 Task: Select a schedule automation every first monday of the month at 11:00 AM.
Action: Mouse moved to (944, 73)
Screenshot: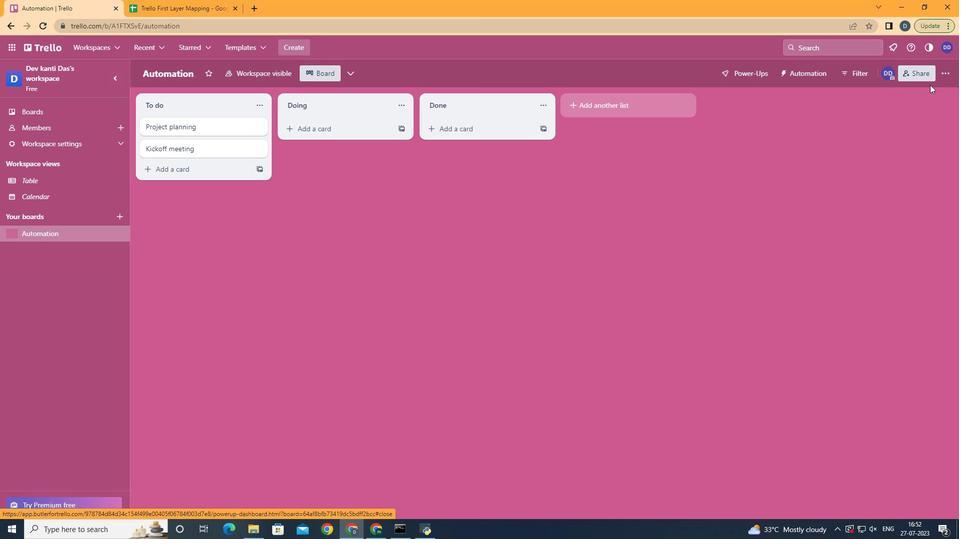 
Action: Mouse pressed left at (944, 73)
Screenshot: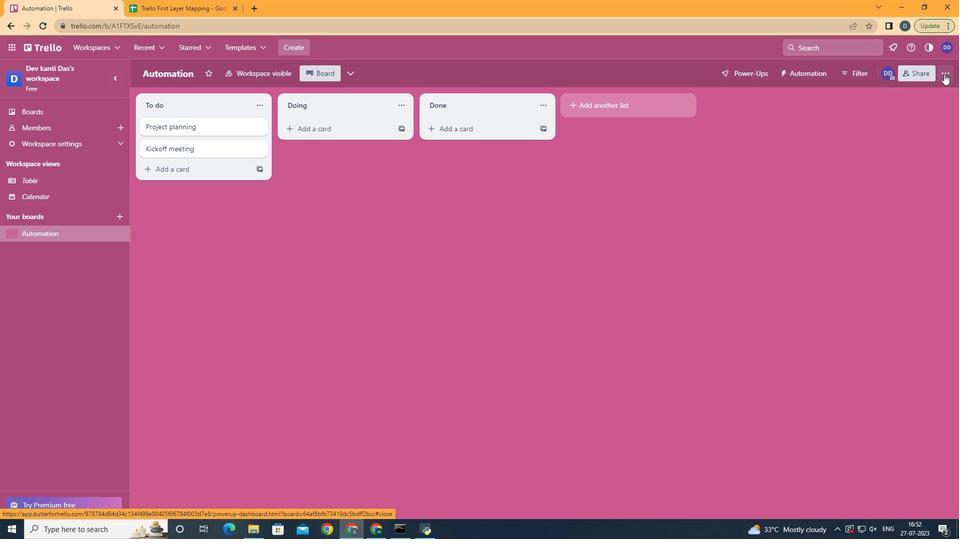 
Action: Mouse moved to (874, 210)
Screenshot: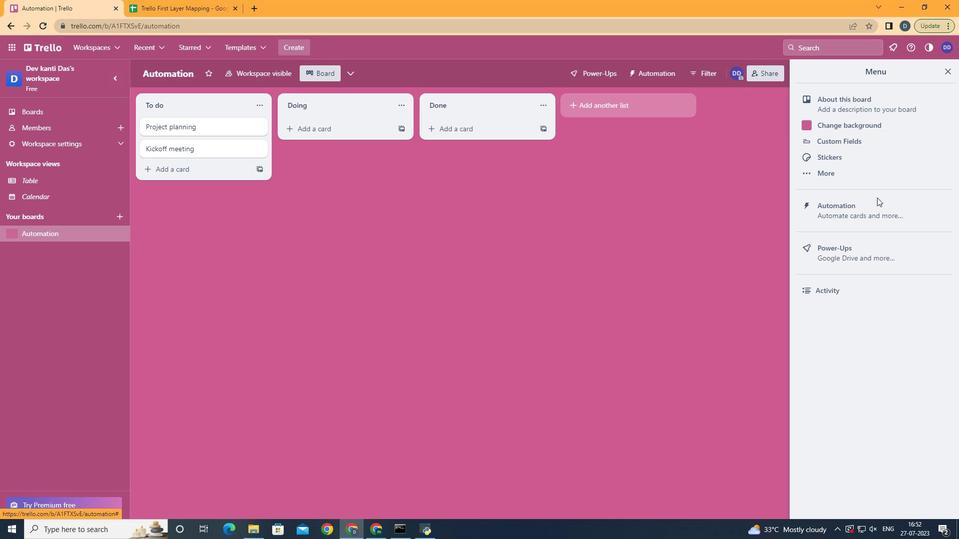 
Action: Mouse pressed left at (874, 210)
Screenshot: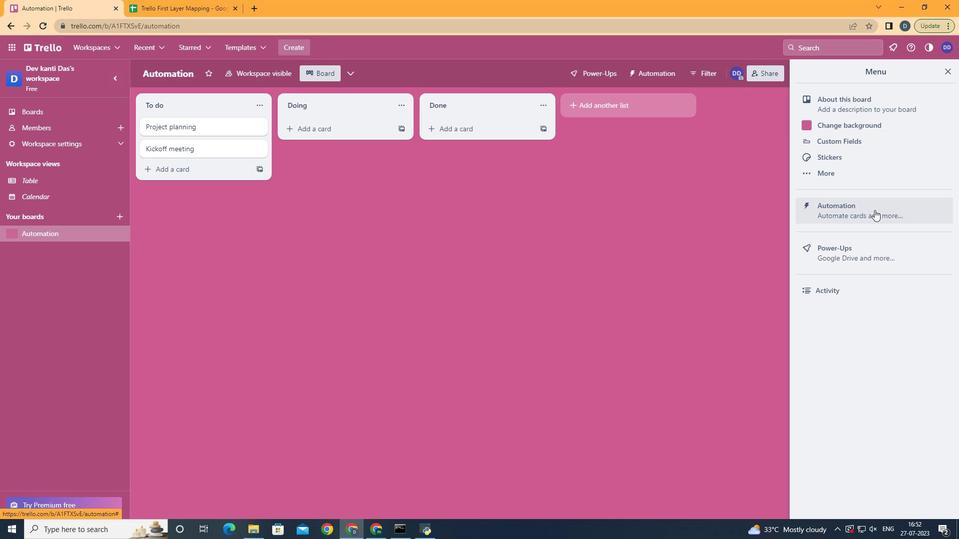 
Action: Mouse moved to (188, 181)
Screenshot: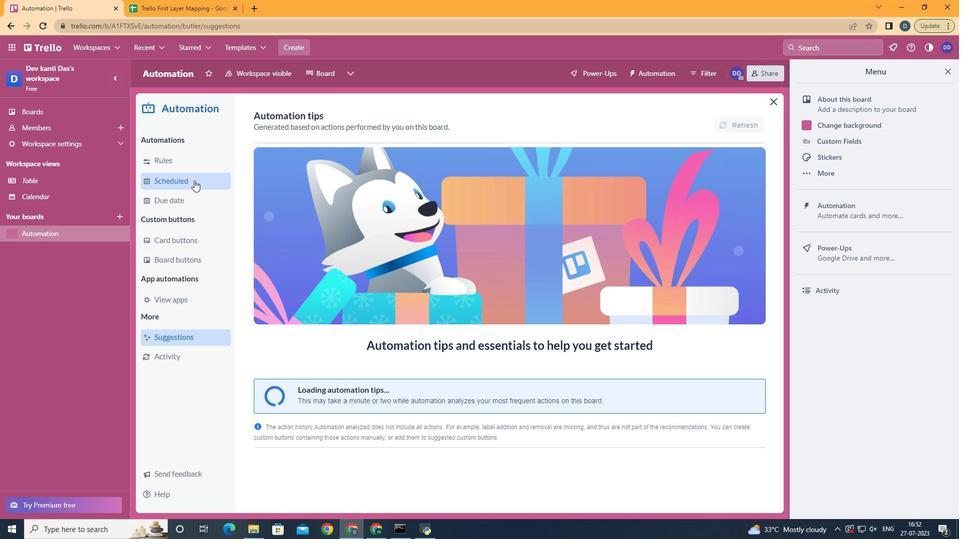 
Action: Mouse pressed left at (188, 181)
Screenshot: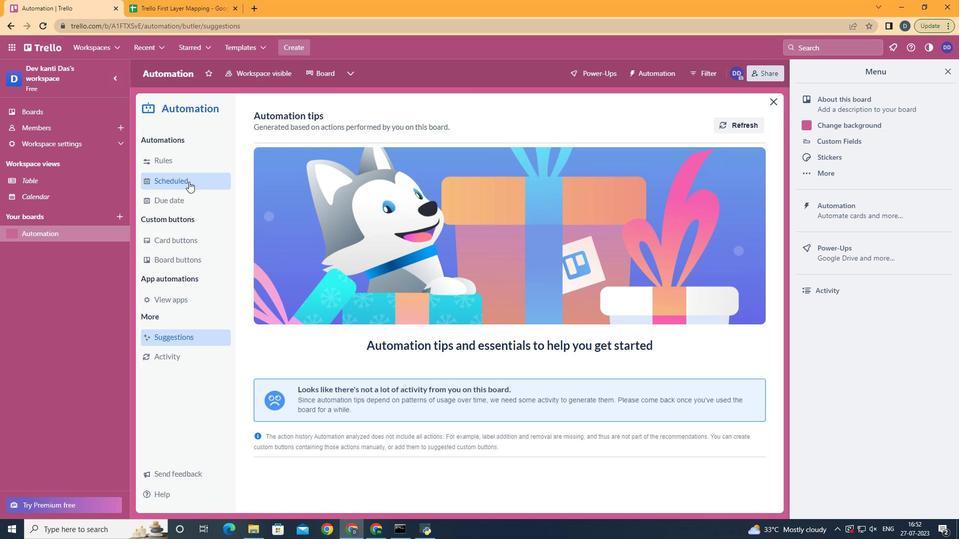 
Action: Mouse moved to (318, 331)
Screenshot: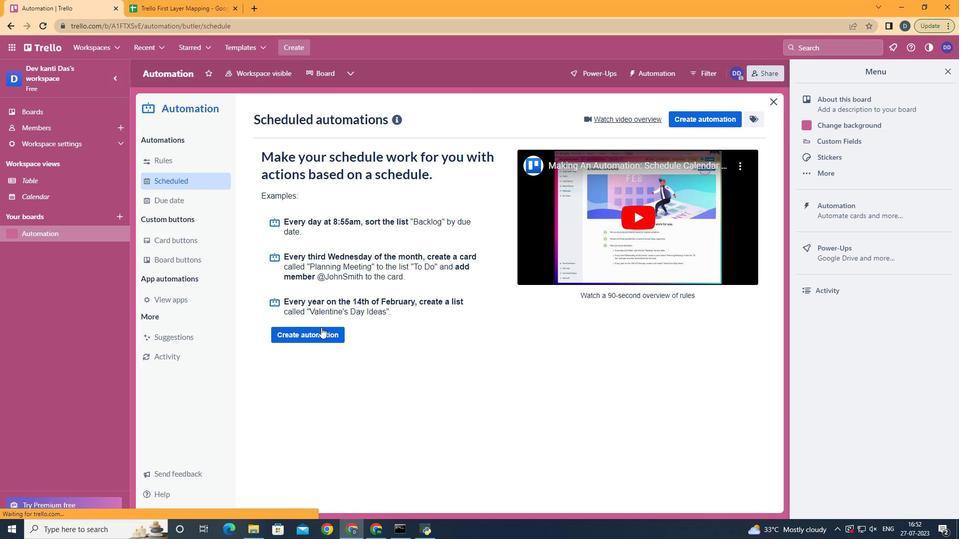 
Action: Mouse pressed left at (318, 331)
Screenshot: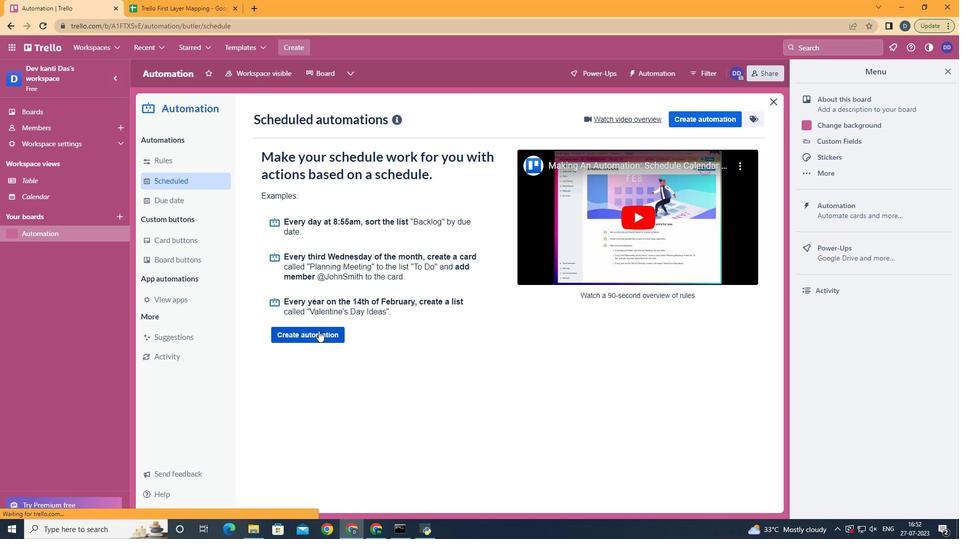 
Action: Mouse moved to (486, 227)
Screenshot: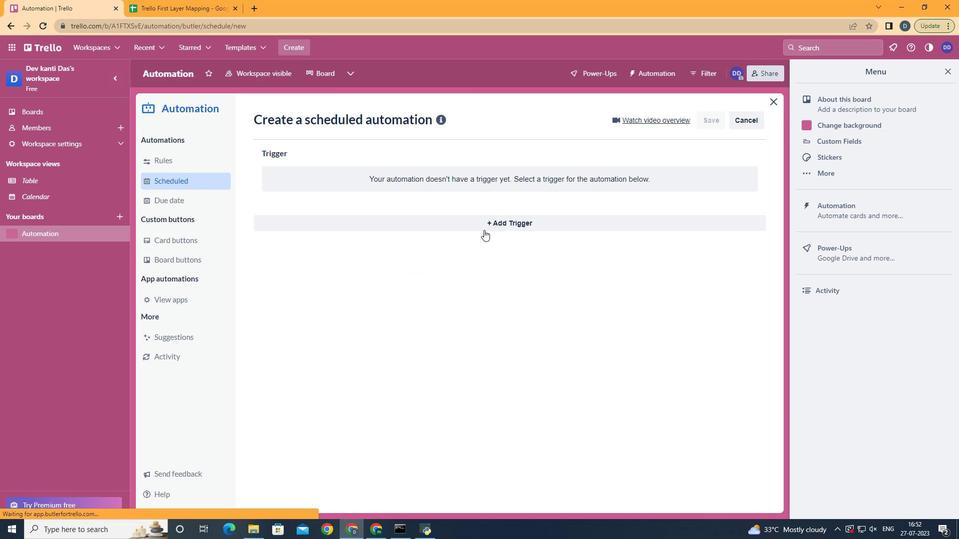 
Action: Mouse pressed left at (486, 227)
Screenshot: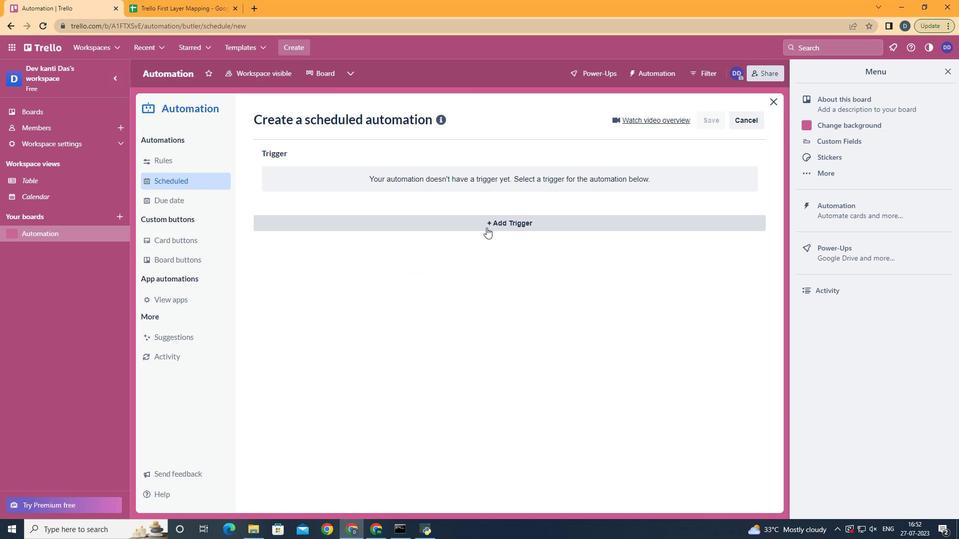
Action: Mouse moved to (294, 378)
Screenshot: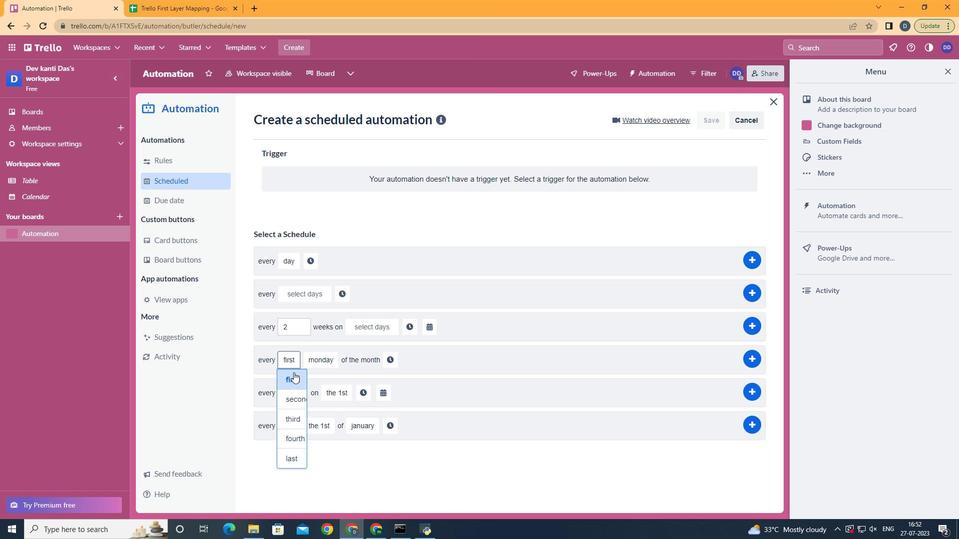 
Action: Mouse pressed left at (294, 378)
Screenshot: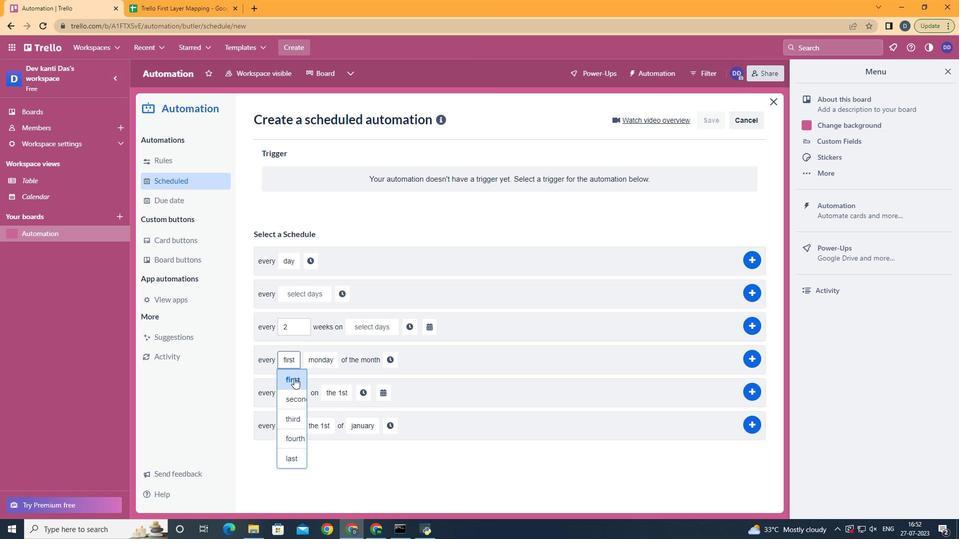 
Action: Mouse moved to (330, 374)
Screenshot: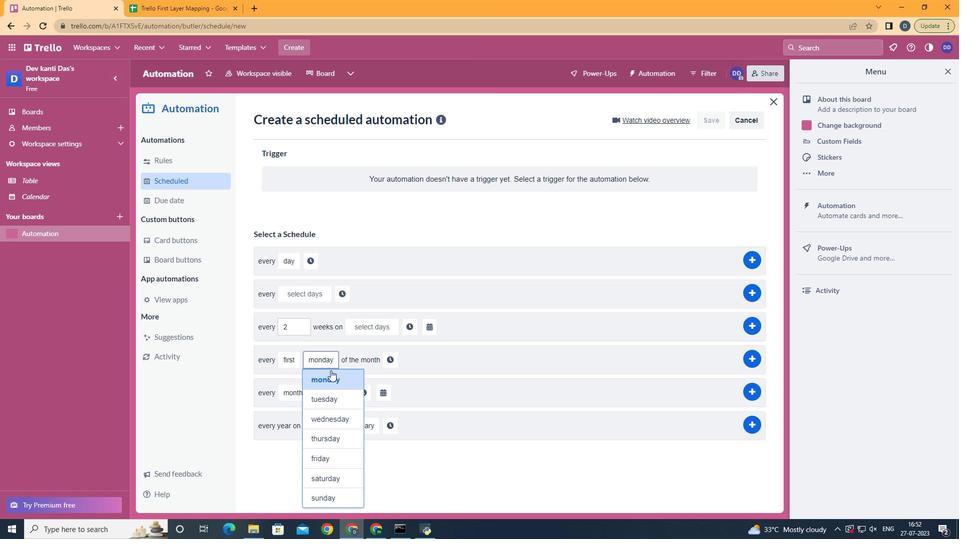 
Action: Mouse pressed left at (330, 374)
Screenshot: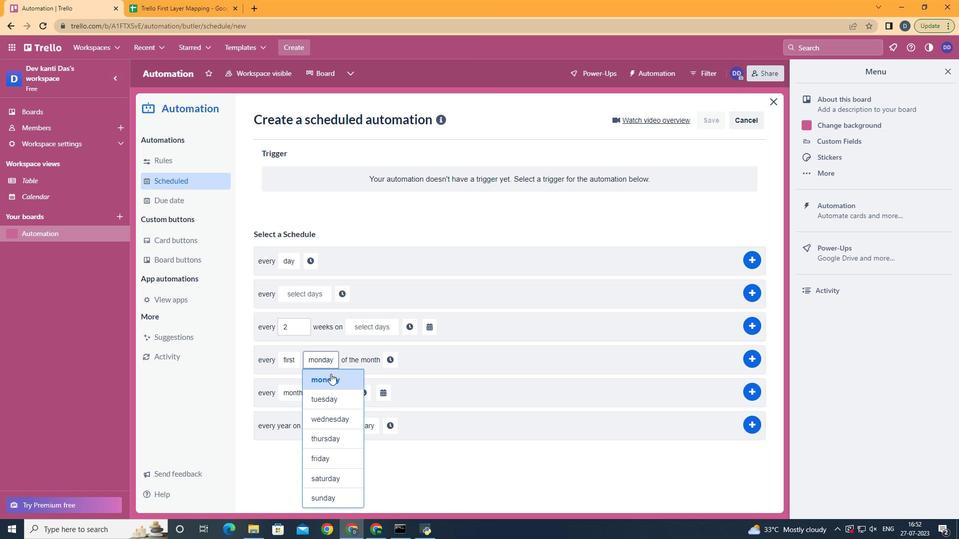 
Action: Mouse moved to (387, 359)
Screenshot: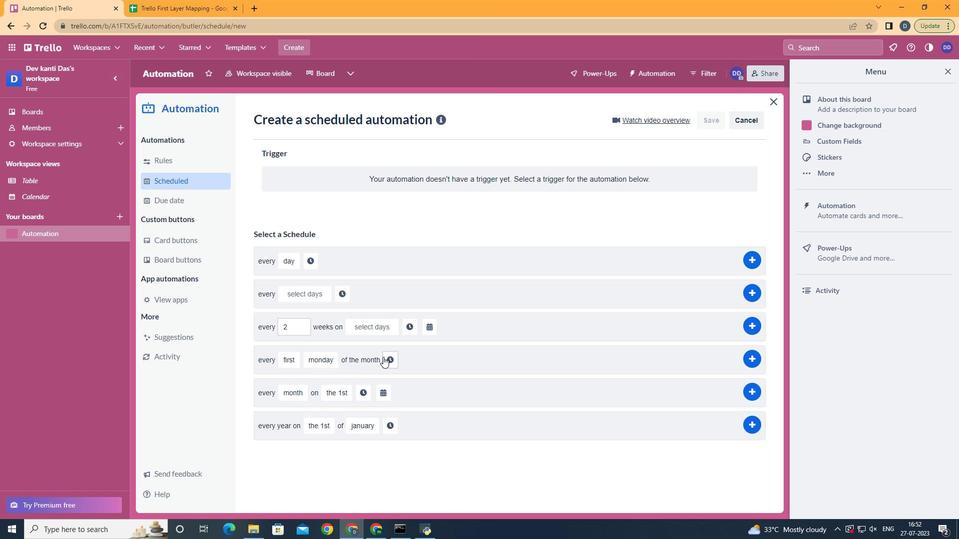 
Action: Mouse pressed left at (387, 359)
Screenshot: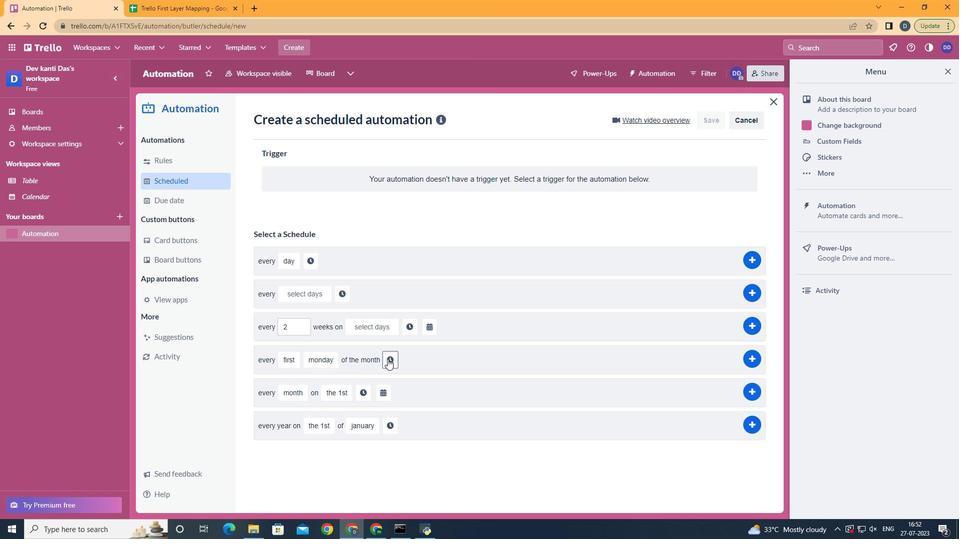 
Action: Mouse moved to (421, 364)
Screenshot: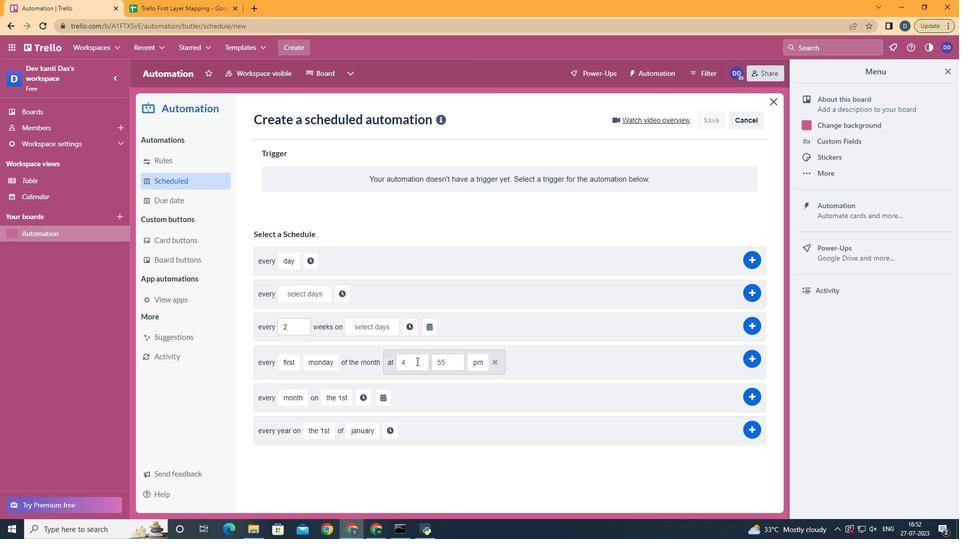 
Action: Mouse pressed left at (421, 364)
Screenshot: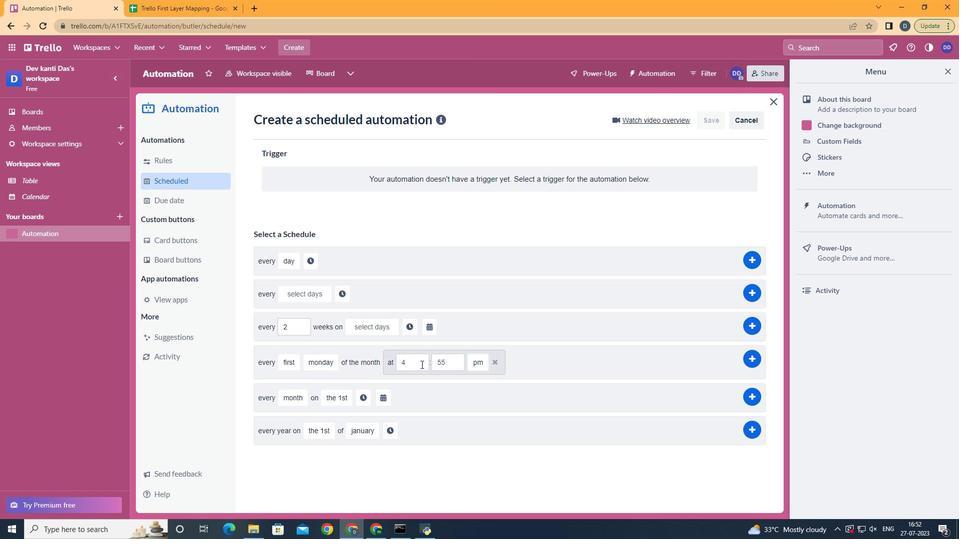 
Action: Mouse moved to (418, 365)
Screenshot: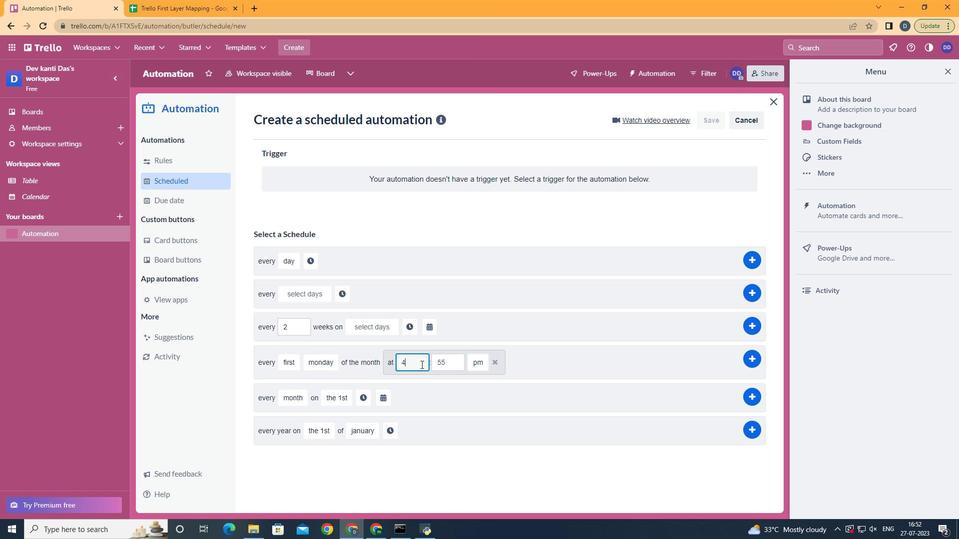 
Action: Key pressed <Key.backspace>11
Screenshot: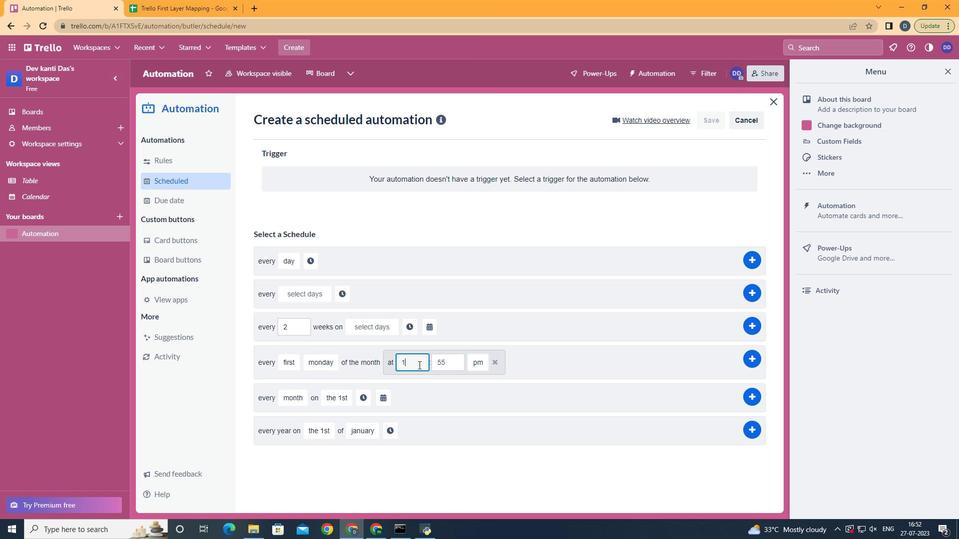 
Action: Mouse moved to (455, 363)
Screenshot: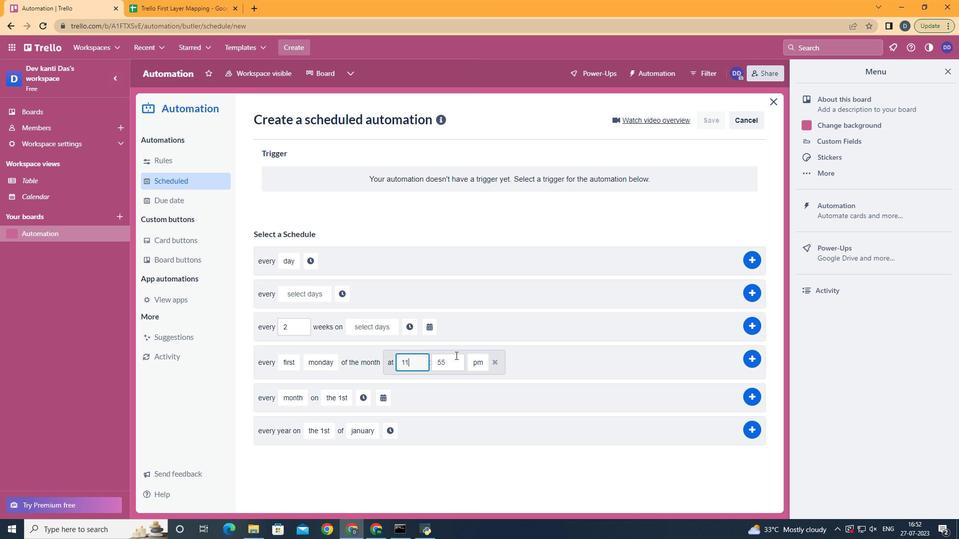 
Action: Mouse pressed left at (455, 363)
Screenshot: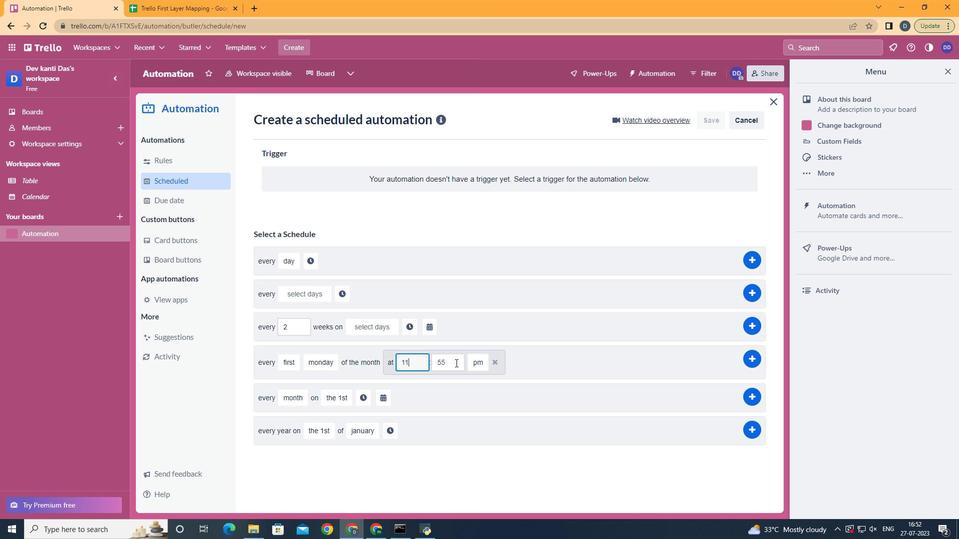
Action: Key pressed <Key.backspace><Key.backspace>00
Screenshot: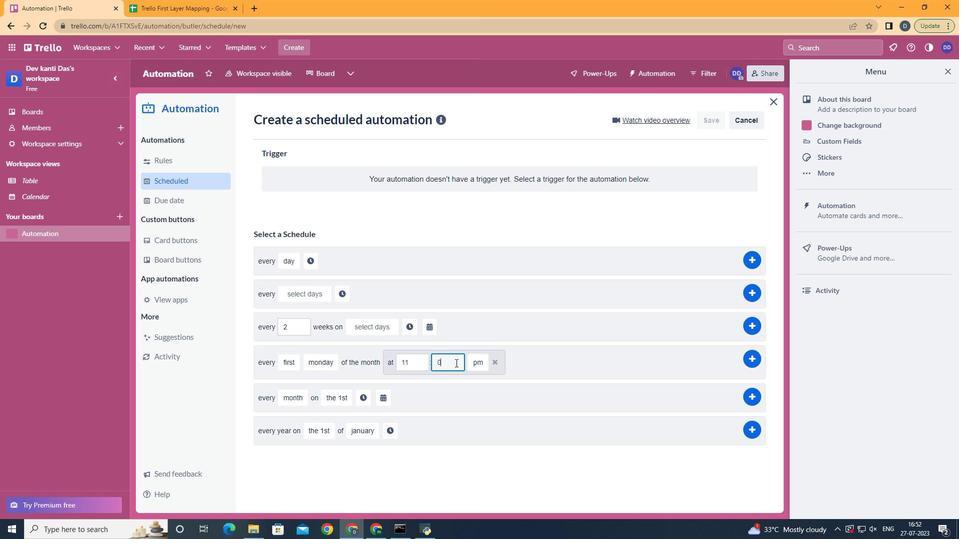 
Action: Mouse moved to (480, 380)
Screenshot: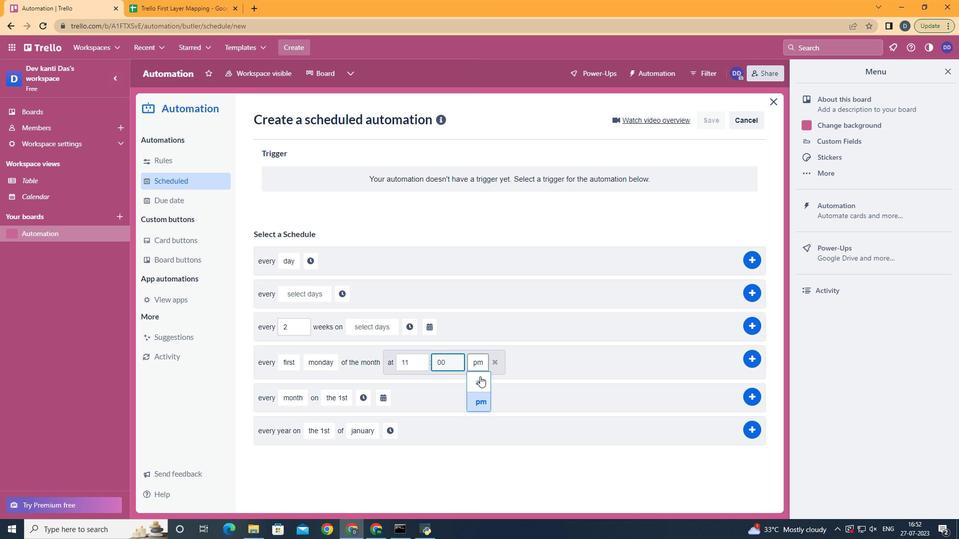 
Action: Mouse pressed left at (480, 380)
Screenshot: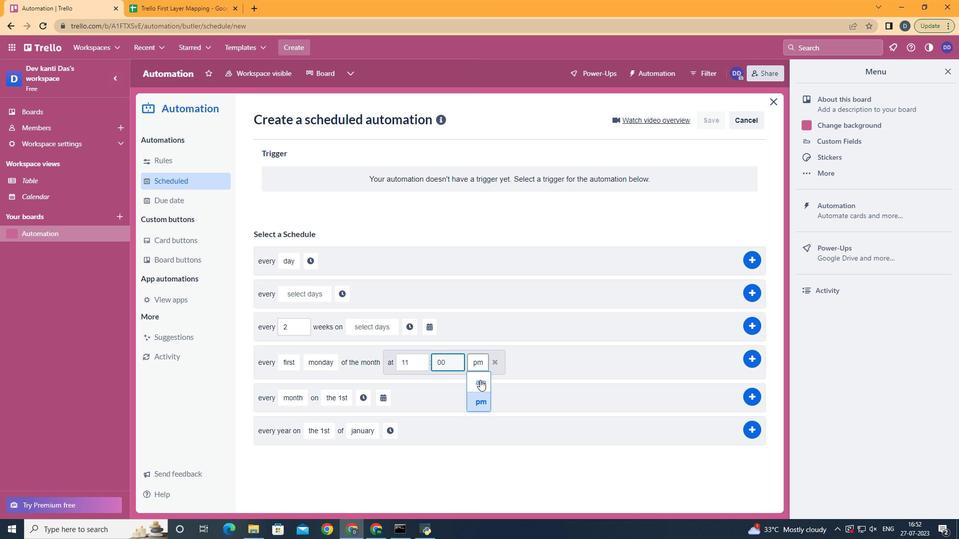 
Action: Mouse moved to (525, 361)
Screenshot: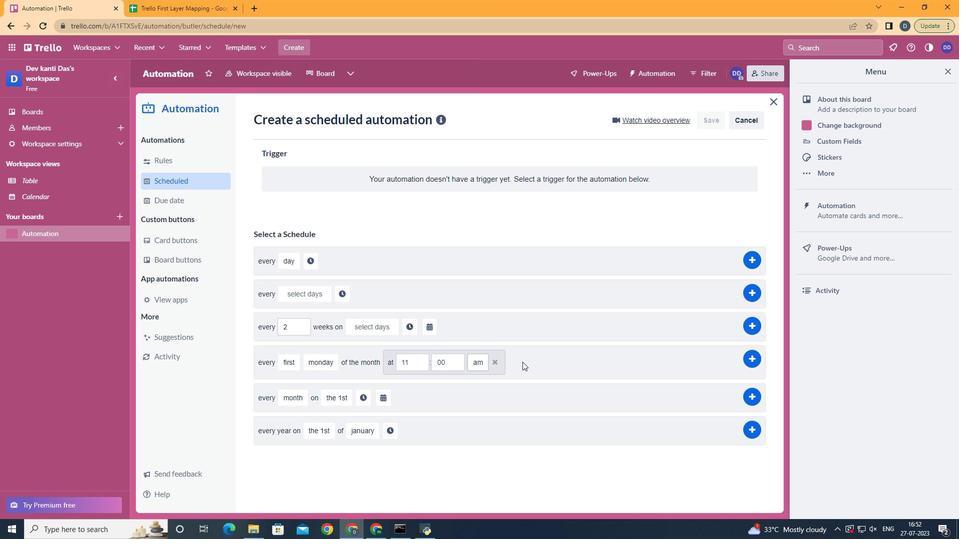 
